 Task: Subtitles and Captions: Embed subtitles from an SRT file into a video.
Action: Mouse moved to (698, 655)
Screenshot: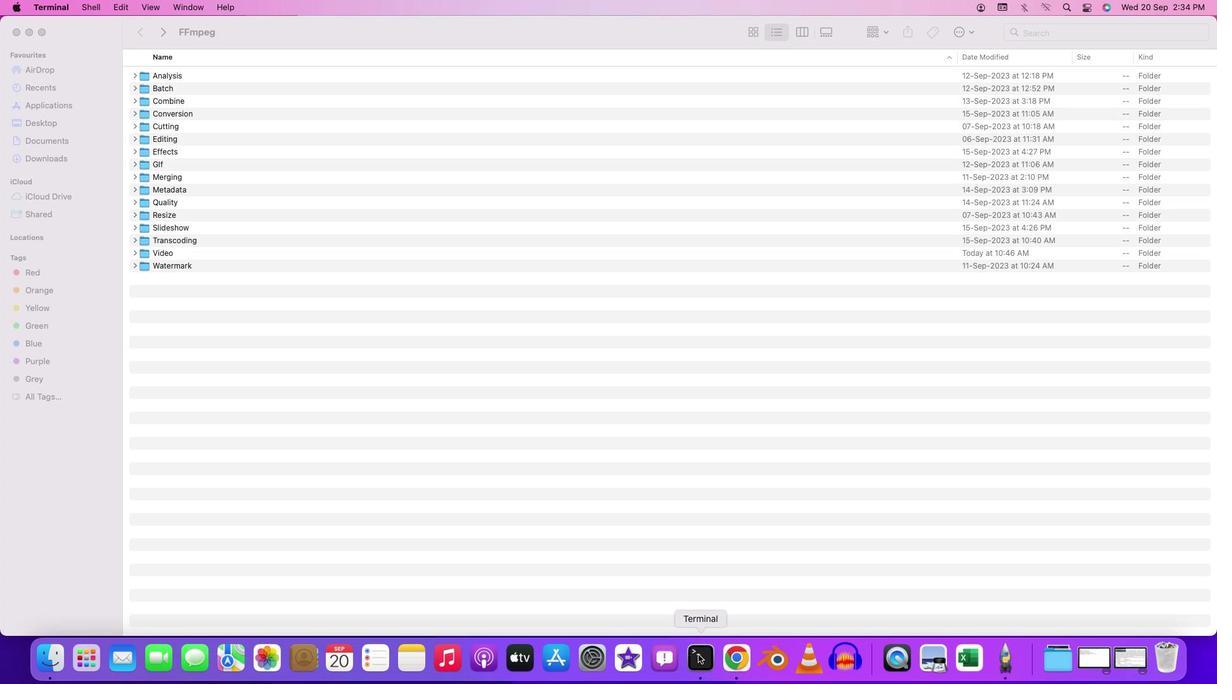 
Action: Mouse pressed right at (698, 655)
Screenshot: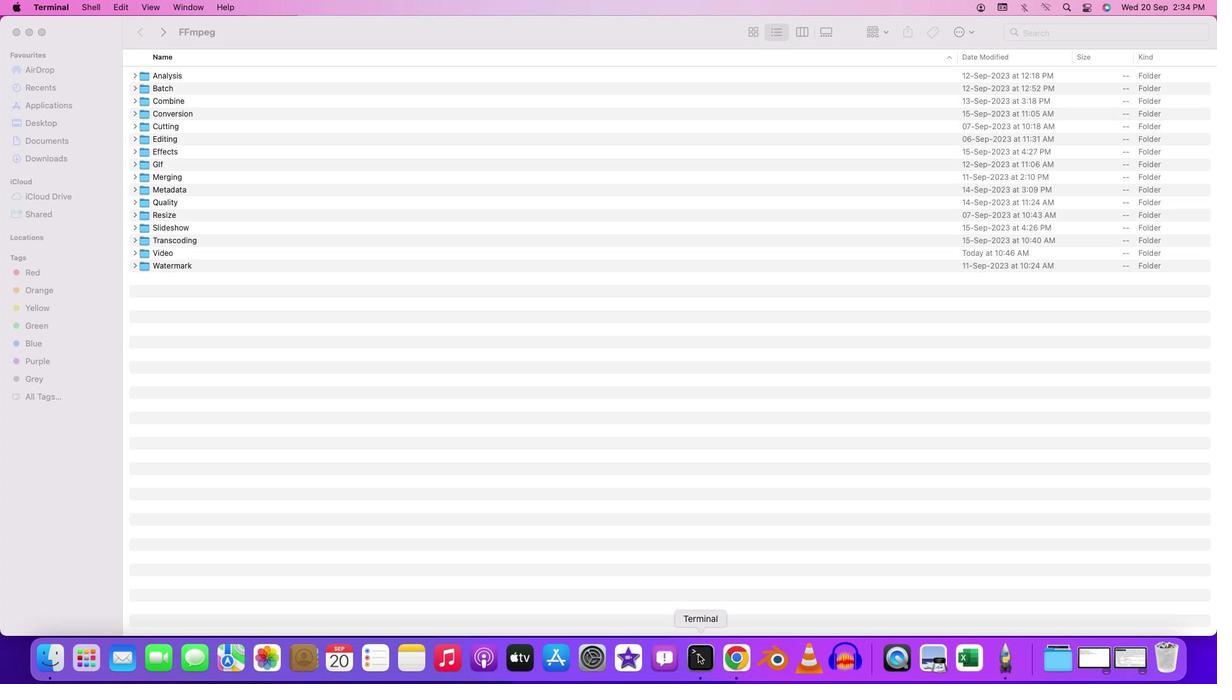 
Action: Mouse moved to (720, 501)
Screenshot: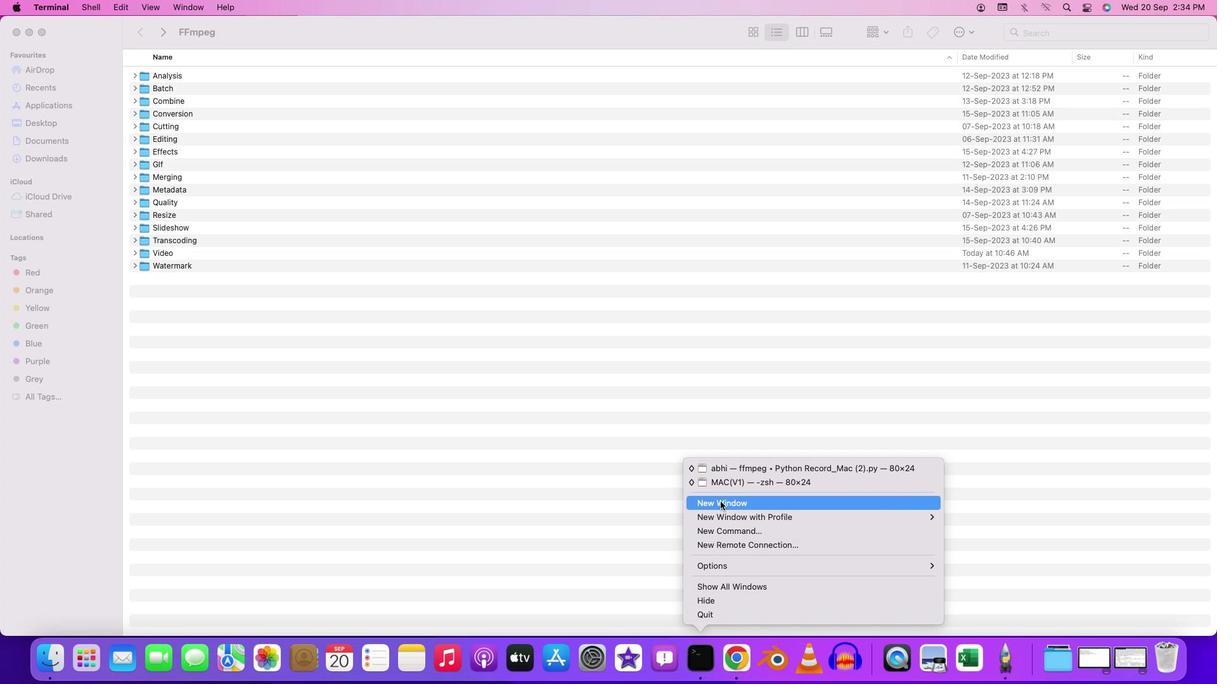 
Action: Mouse pressed left at (720, 501)
Screenshot: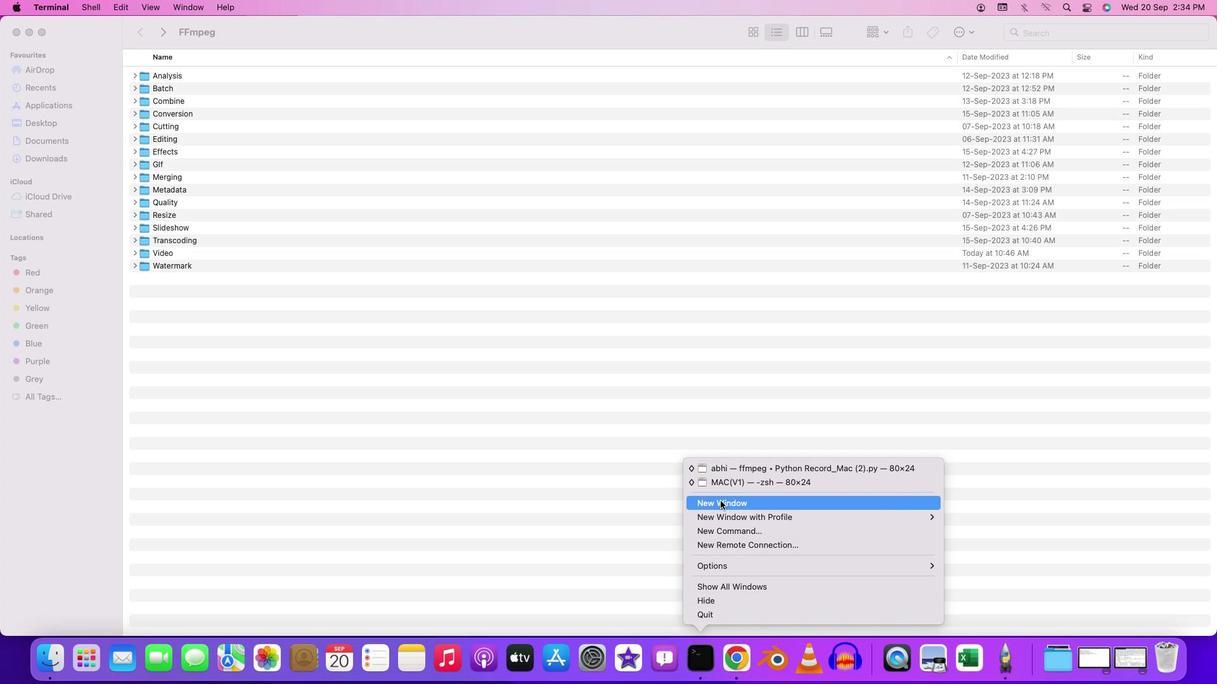 
Action: Mouse moved to (225, 26)
Screenshot: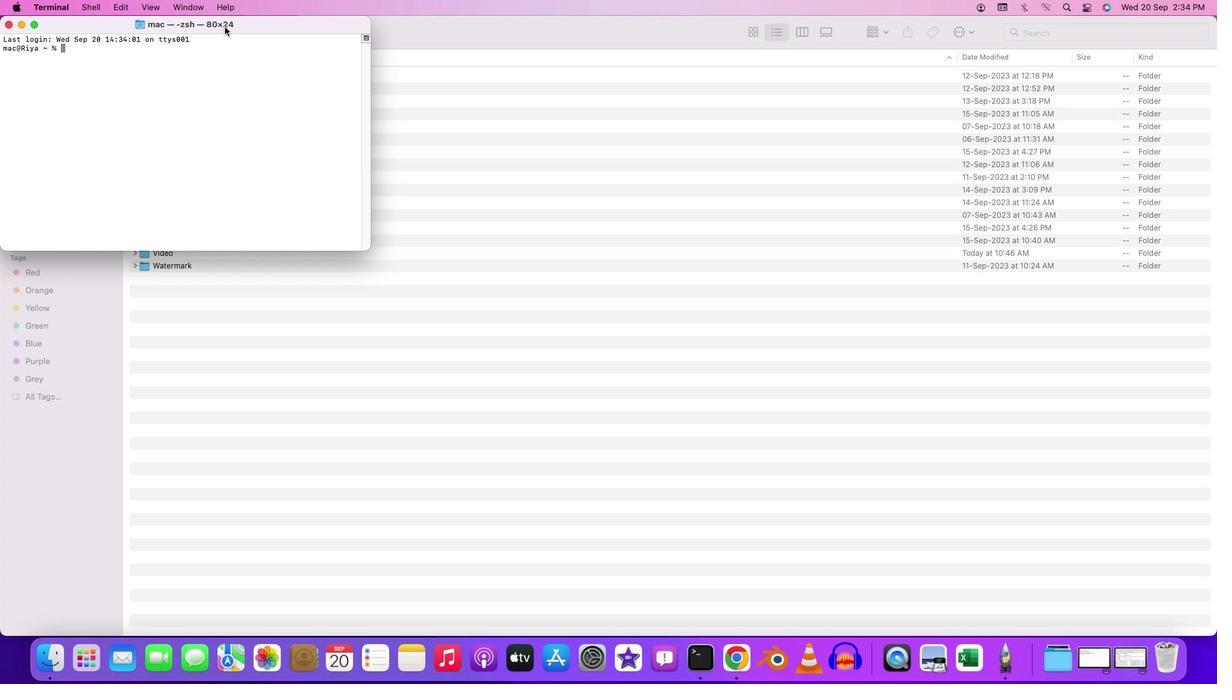
Action: Mouse pressed left at (225, 26)
Screenshot: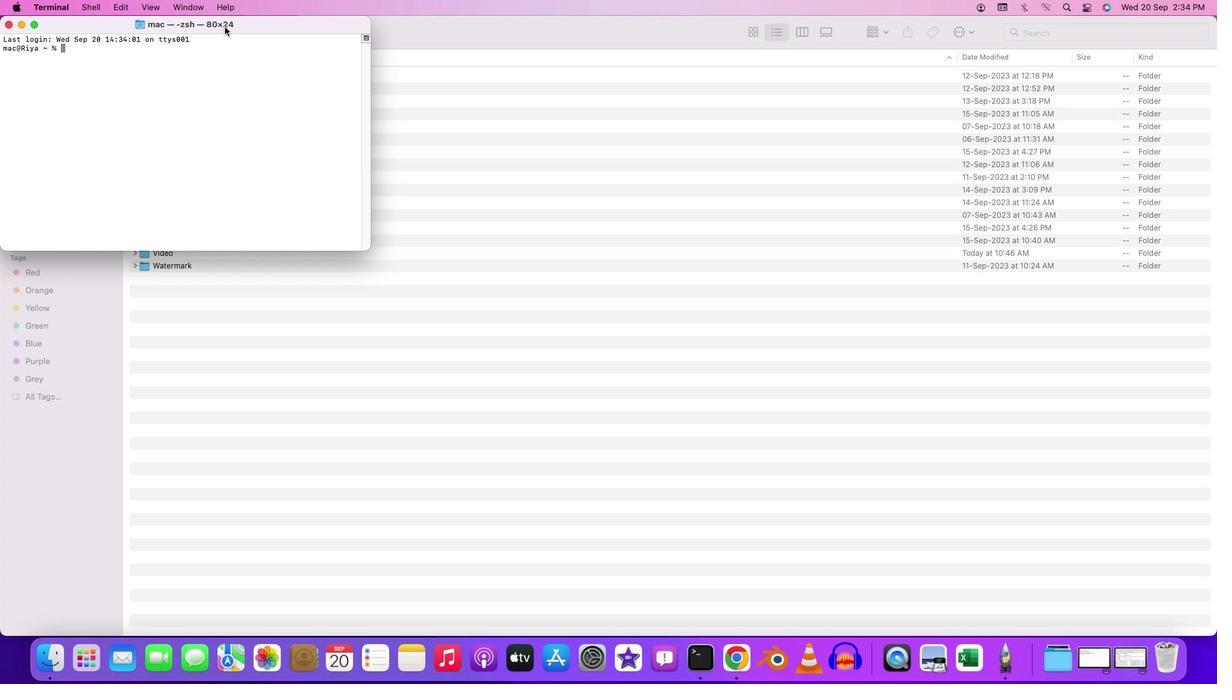 
Action: Mouse pressed left at (225, 26)
Screenshot: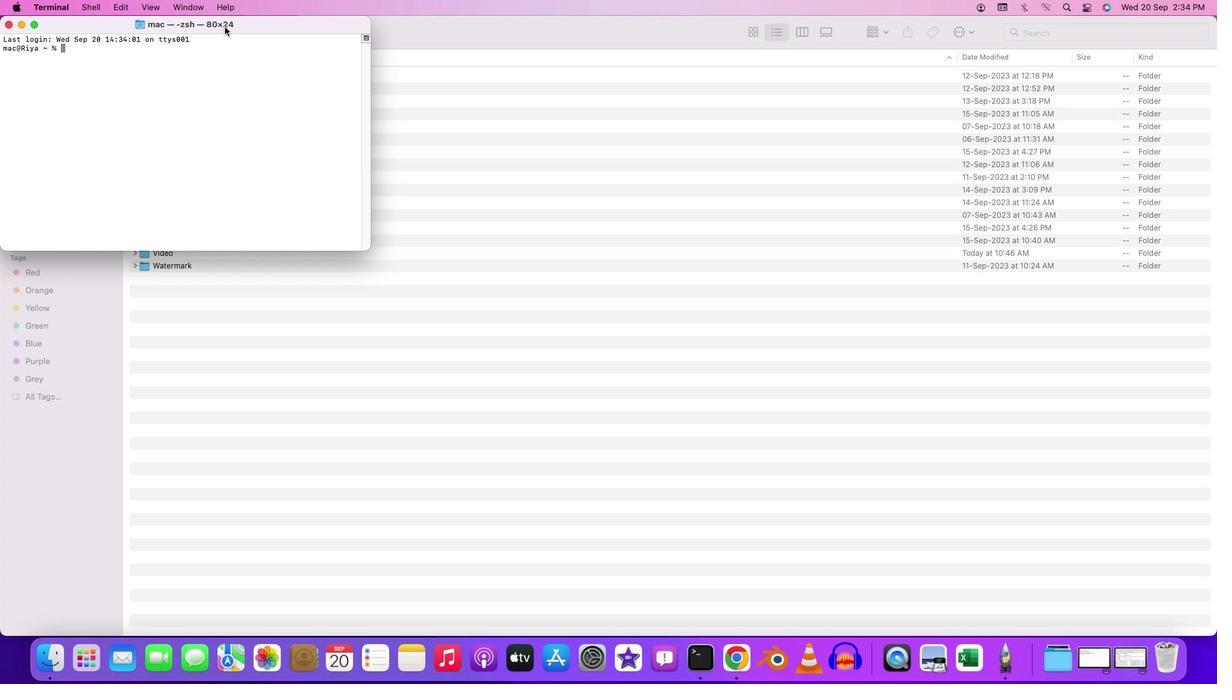 
Action: Mouse moved to (221, 119)
Screenshot: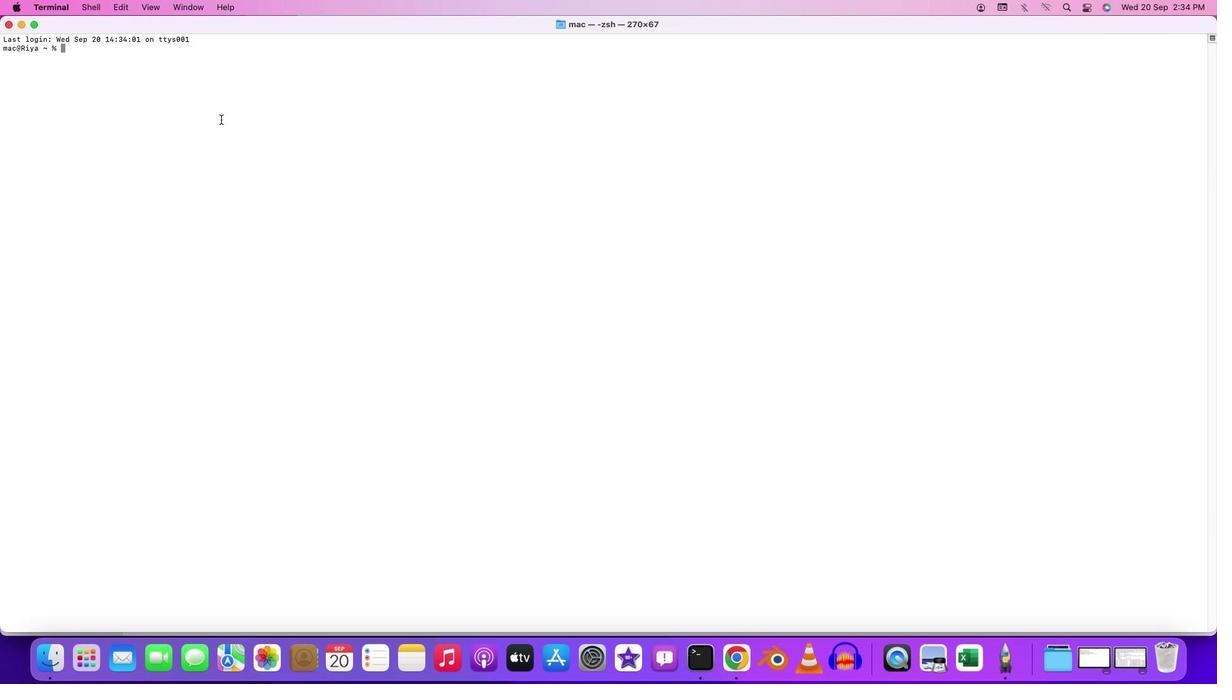 
Action: Key pressed 'c''d'Key.space'd''e''s''k''t''o''p'Key.enter'c''d'Key.space'f''f''m''p''e''g'Key.enter'c''d'Key.space'b''a''t''c''h'Key.enter'c''d'Key.space'm'Key.backspace'c''d'Key.space'v''i''d''e''o'Key.enter'c''d'Key.space'v''i''d''e''o'Key.enter'f''f''m''p''e''g'Key.space'-''i'Key.space'i''n''p''u''t'Key.shift'_''v''i''d''e''o''.''m''p''4'Key.space'-''v''f'Key.spaceKey.shift'"''s''u''b''t''i''t''l''e''s''=''s''u''b''t''i''t''l''e''s''.''s''r''t'Key.shift'"'Key.leftKey.leftKey.leftKey.leftKey.leftKey.leftKey.leftKey.leftKey.leftKey.rightKey.rightKey.rightKey.rightKey.rightKey.rightKey.rightKey.rightKey.rightKey.rightKey.rightKey.rightKey.space'-''c'Key.shift':''v'Key.space'l''i''b''x''2''6''4'Key.space'-''c'Key.shift':''a'Key.space'a''a''c'Key.space'-''s''t''r''i''c''t'Key.space'-''2'Key.space'o''u''t''p''u''t'Key.shift'_''v''i''d''e''o'Key.shift'_''w''i''t''h'Key.shift'_''s''u''b''t''i''t''l''e''s'Key.leftKey.leftKey.leftKey.leftKey.leftKey.leftKey.leftKey.leftKey.rightKey.rightKey.rightKey.rightKey.rightKey.rightKey.rightKey.rightKey.rightKey.rightKey.right'.''m''p''4'Key.enter'y'Key.enter
Screenshot: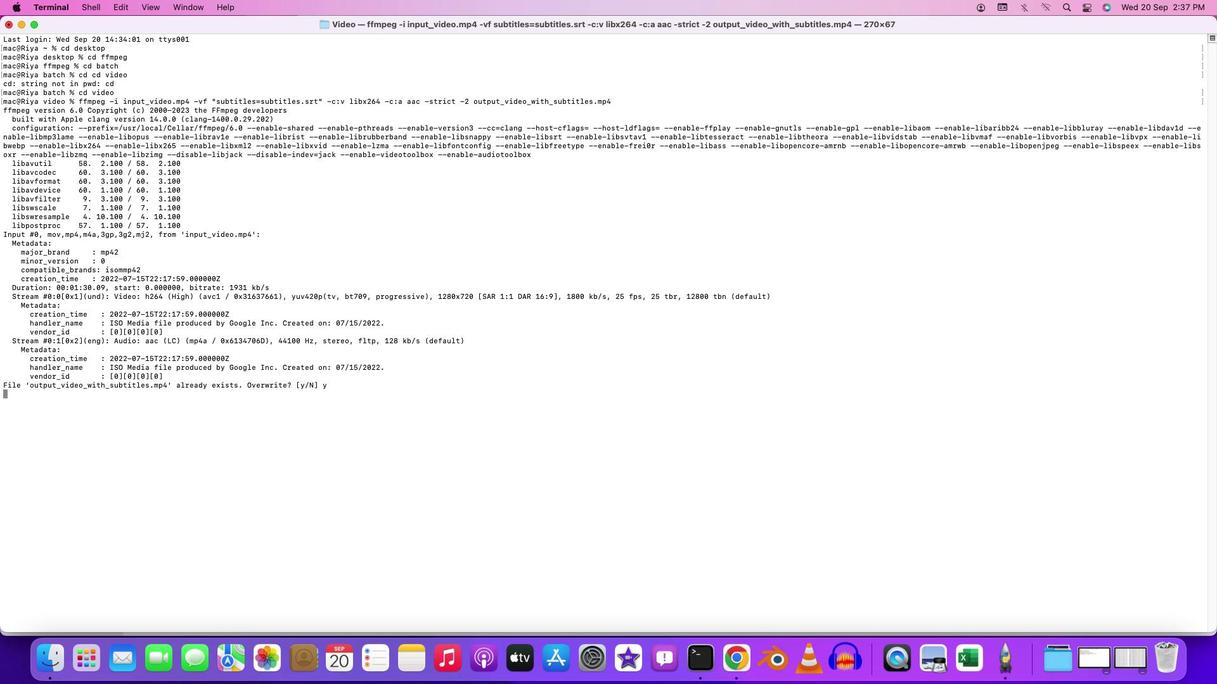 
Action: Mouse moved to (649, 511)
Screenshot: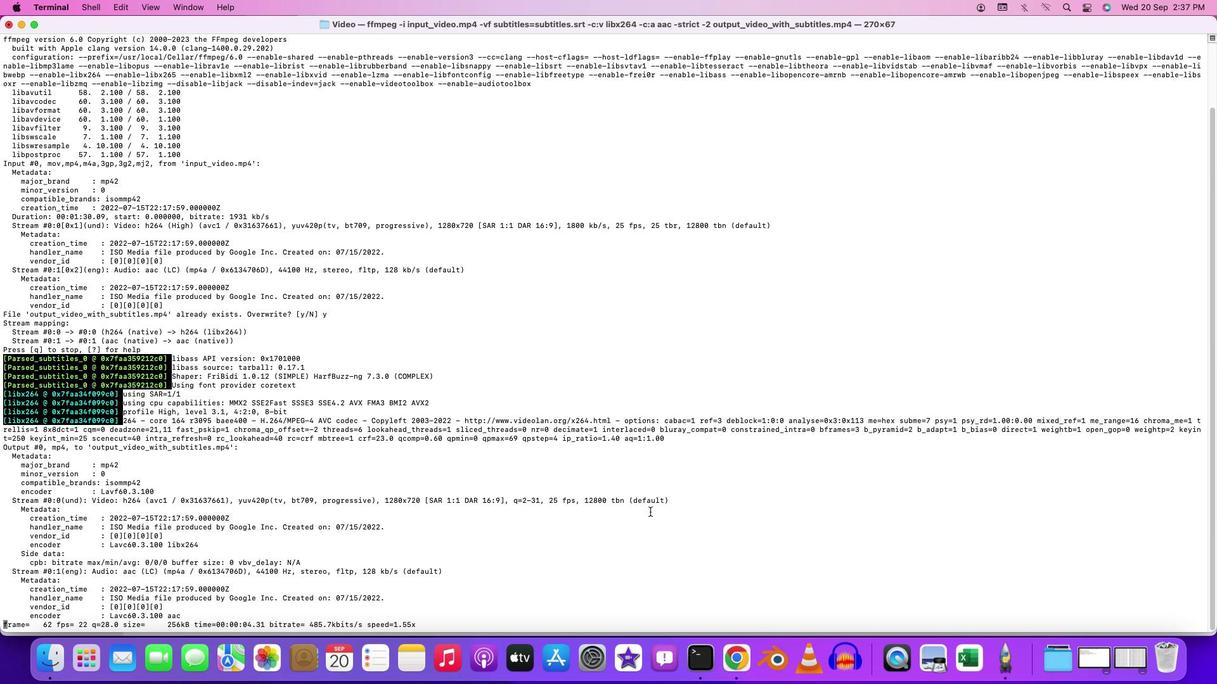 
